 Task: Replace Tiled Window.
Action: Mouse moved to (261, 6)
Screenshot: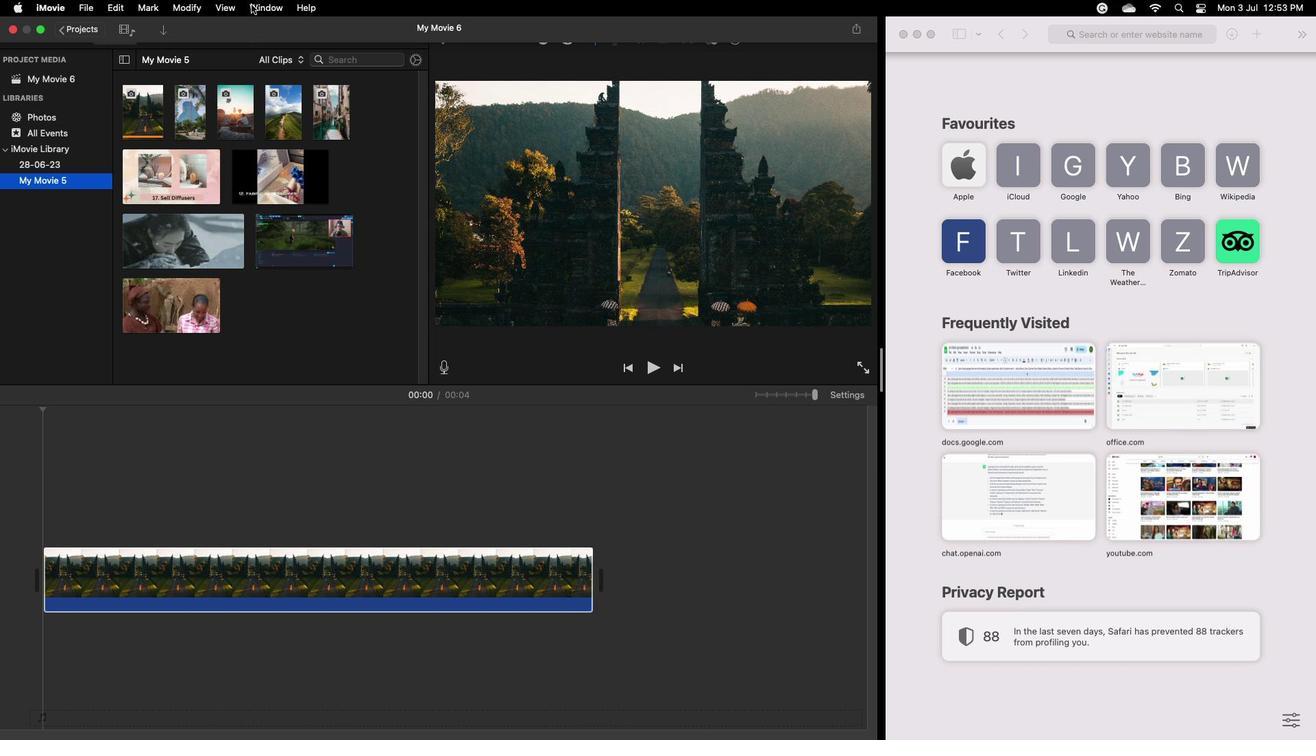 
Action: Mouse pressed left at (261, 6)
Screenshot: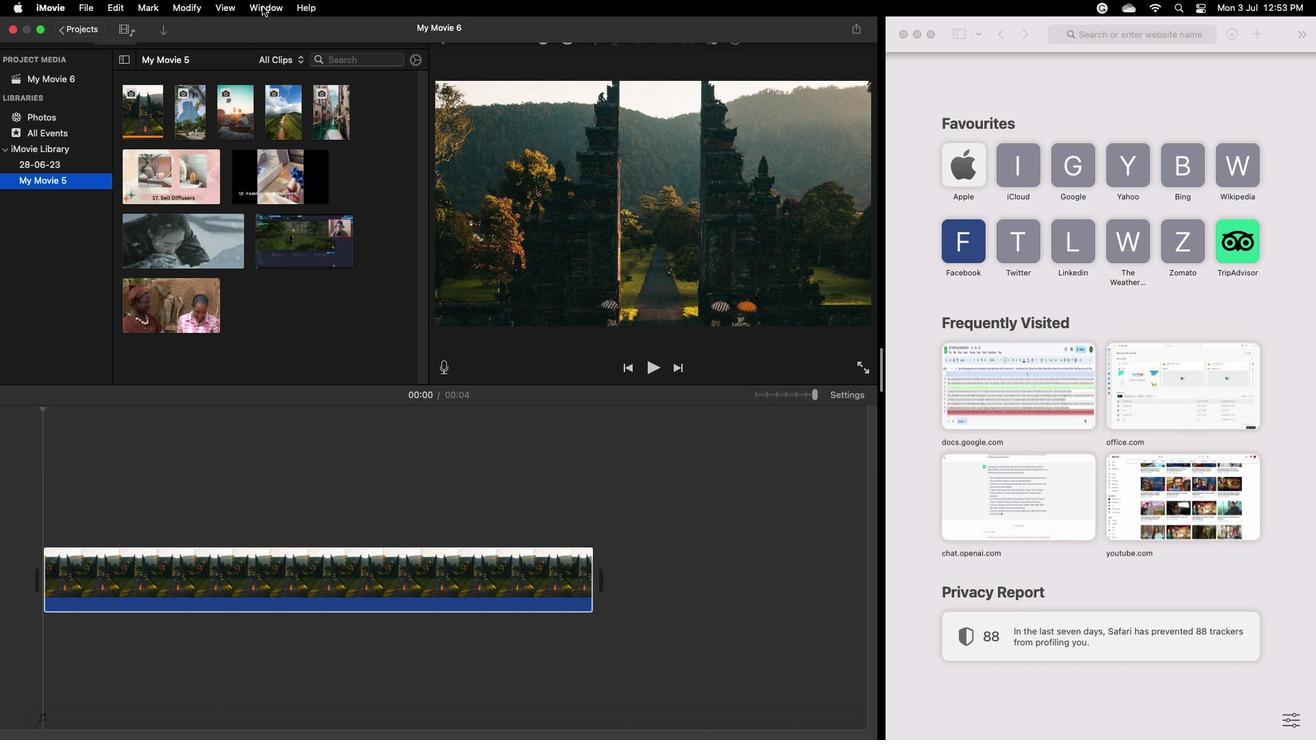 
Action: Mouse moved to (266, 104)
Screenshot: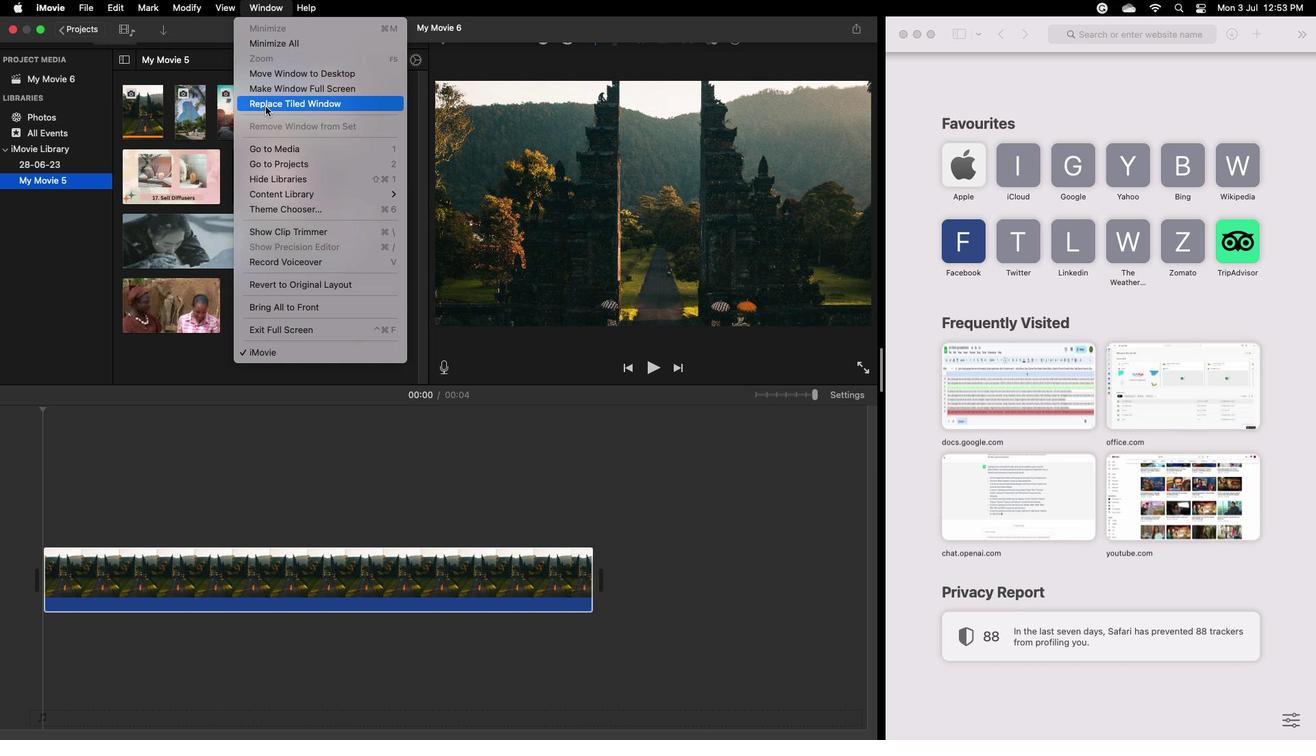 
Action: Mouse pressed left at (266, 104)
Screenshot: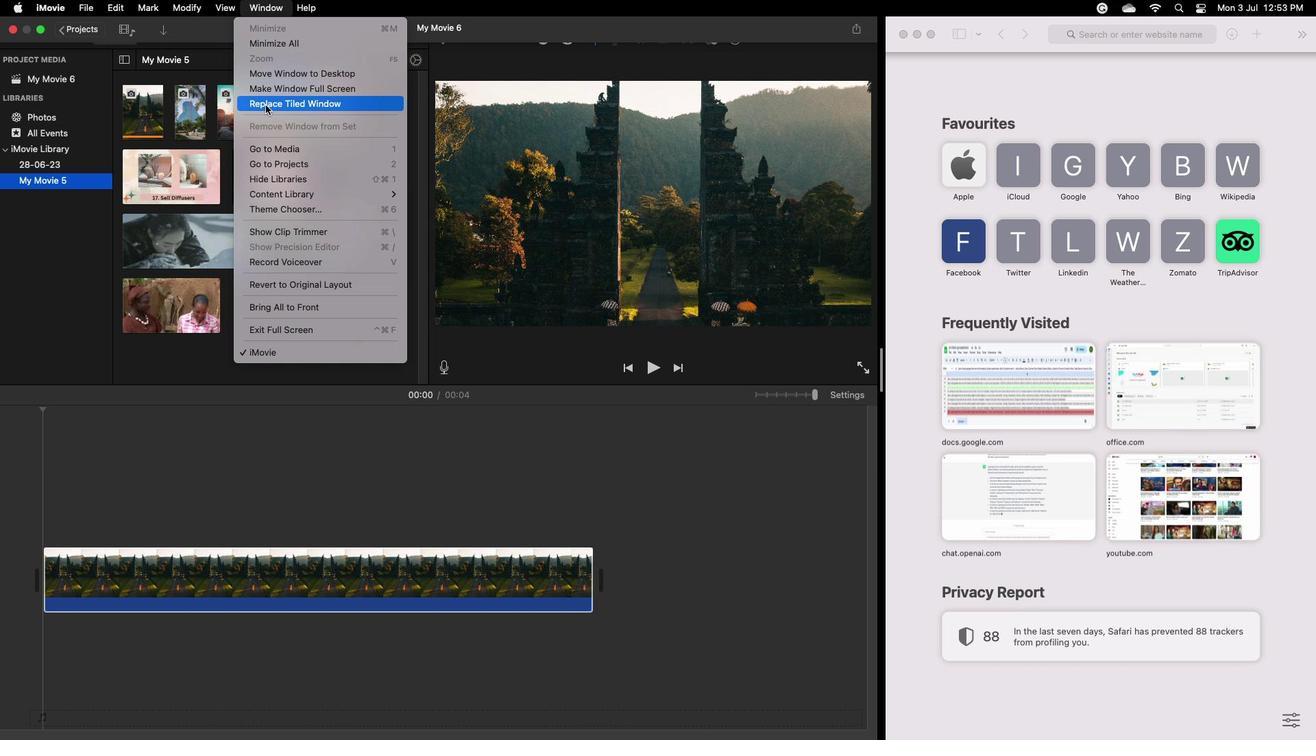 
Action: Mouse moved to (296, 200)
Screenshot: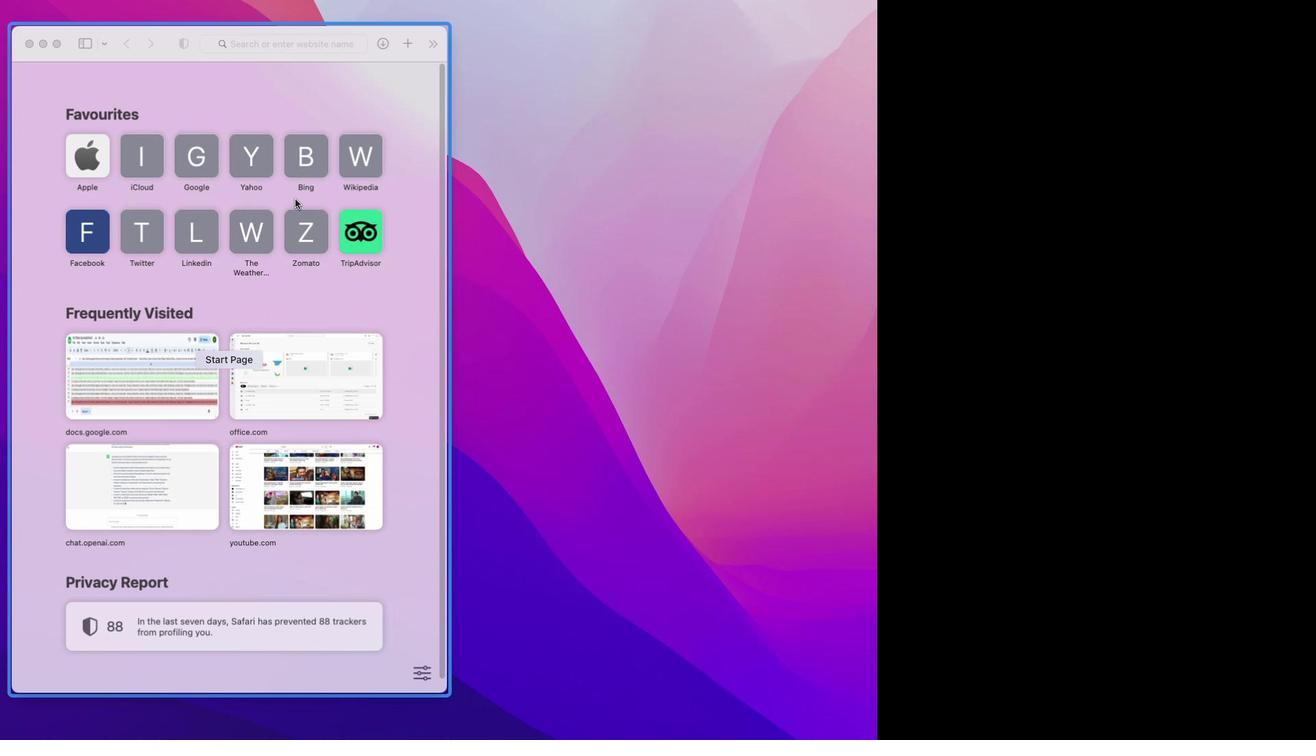
Action: Mouse pressed left at (296, 200)
Screenshot: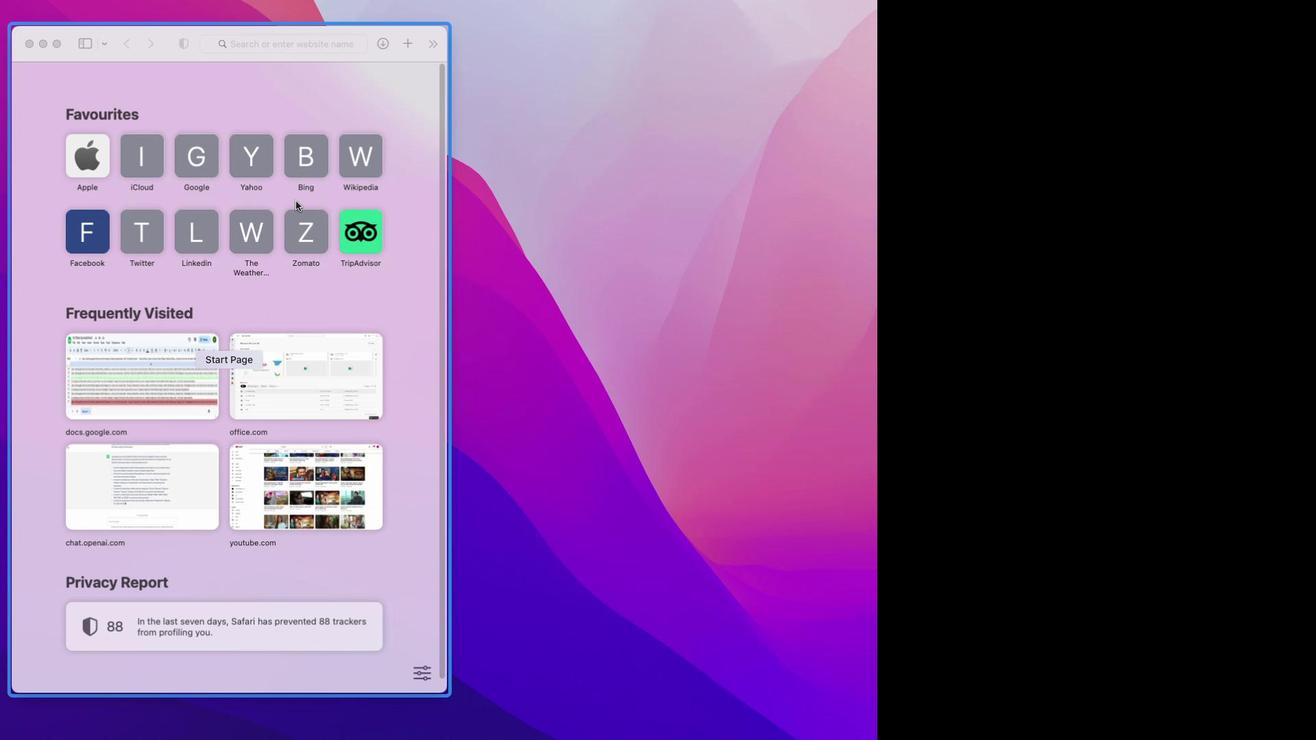 
Action: Mouse moved to (296, 200)
Screenshot: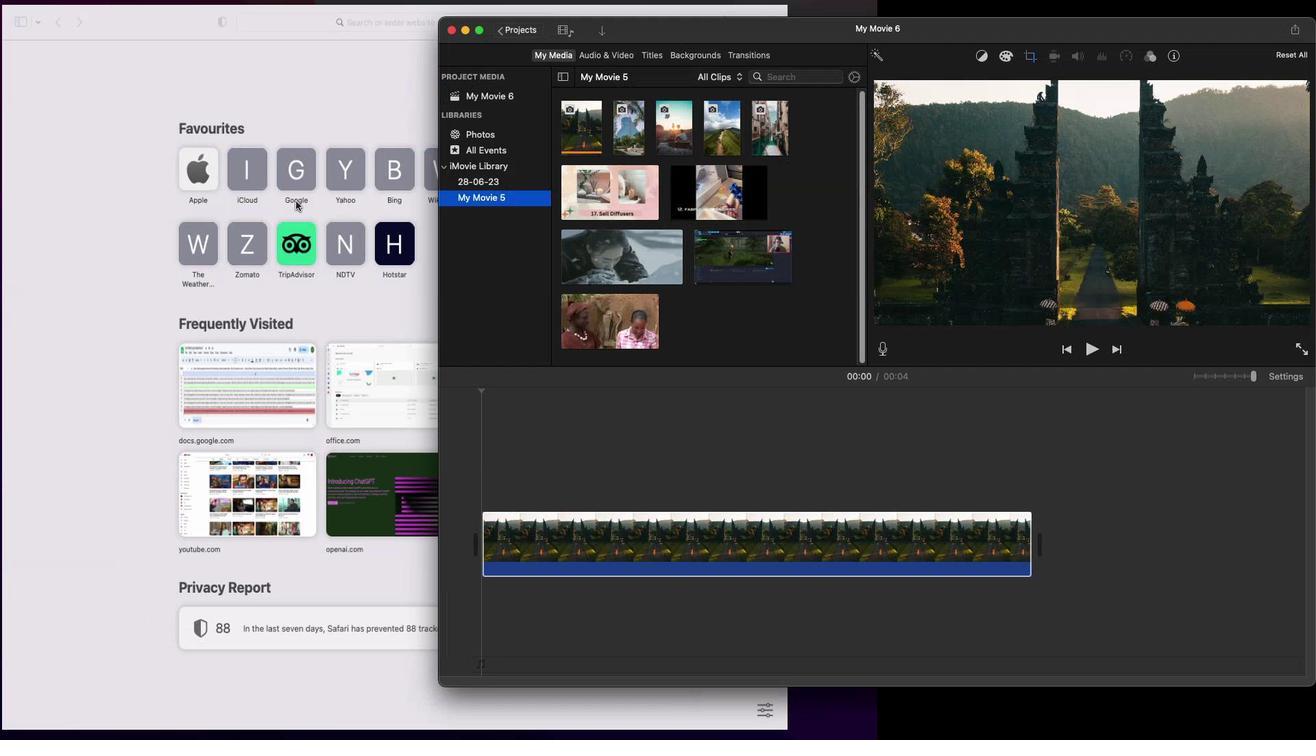 
